 Task: Change the margins to minimum
Action: Mouse moved to (52, 102)
Screenshot: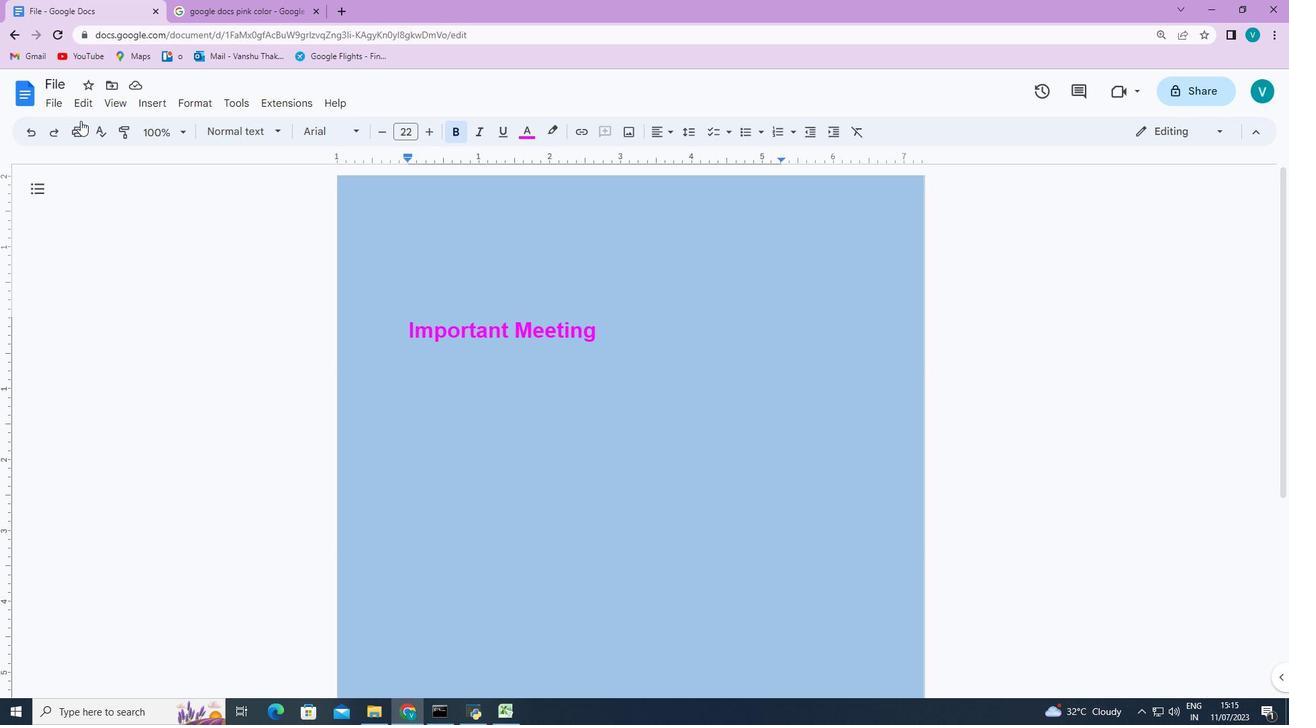 
Action: Mouse pressed left at (52, 102)
Screenshot: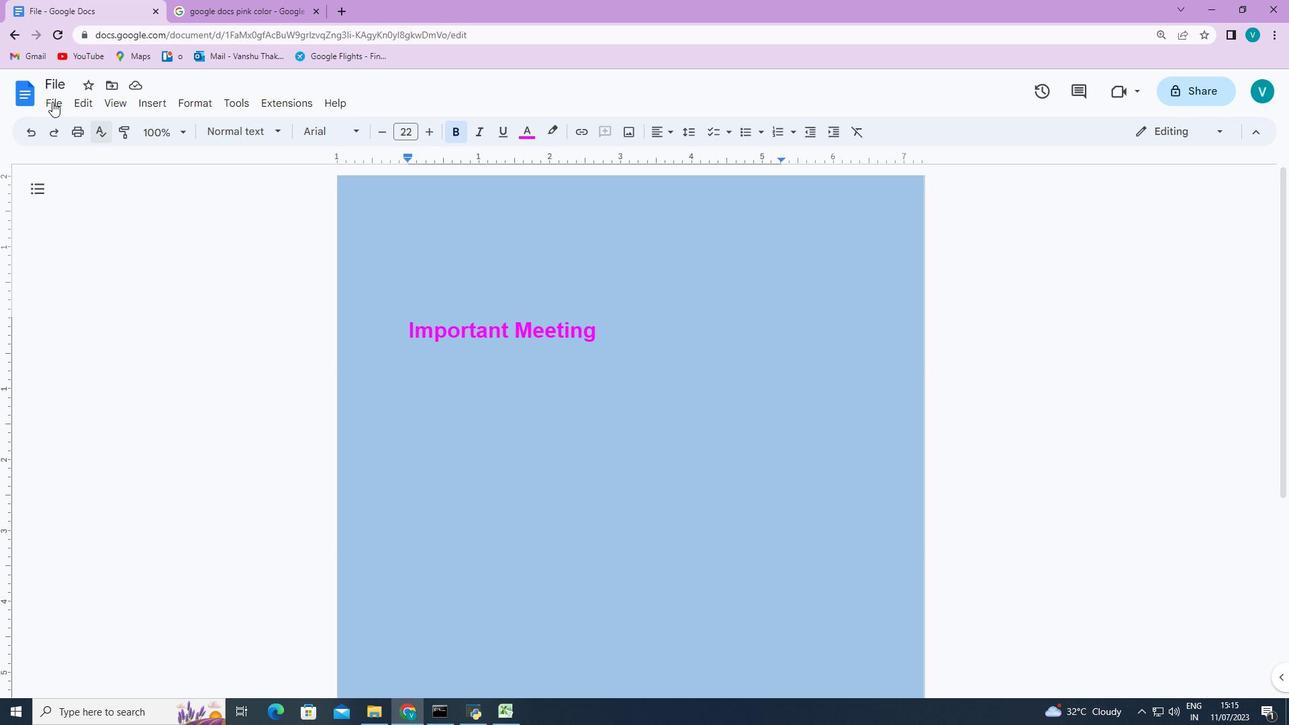 
Action: Mouse moved to (98, 525)
Screenshot: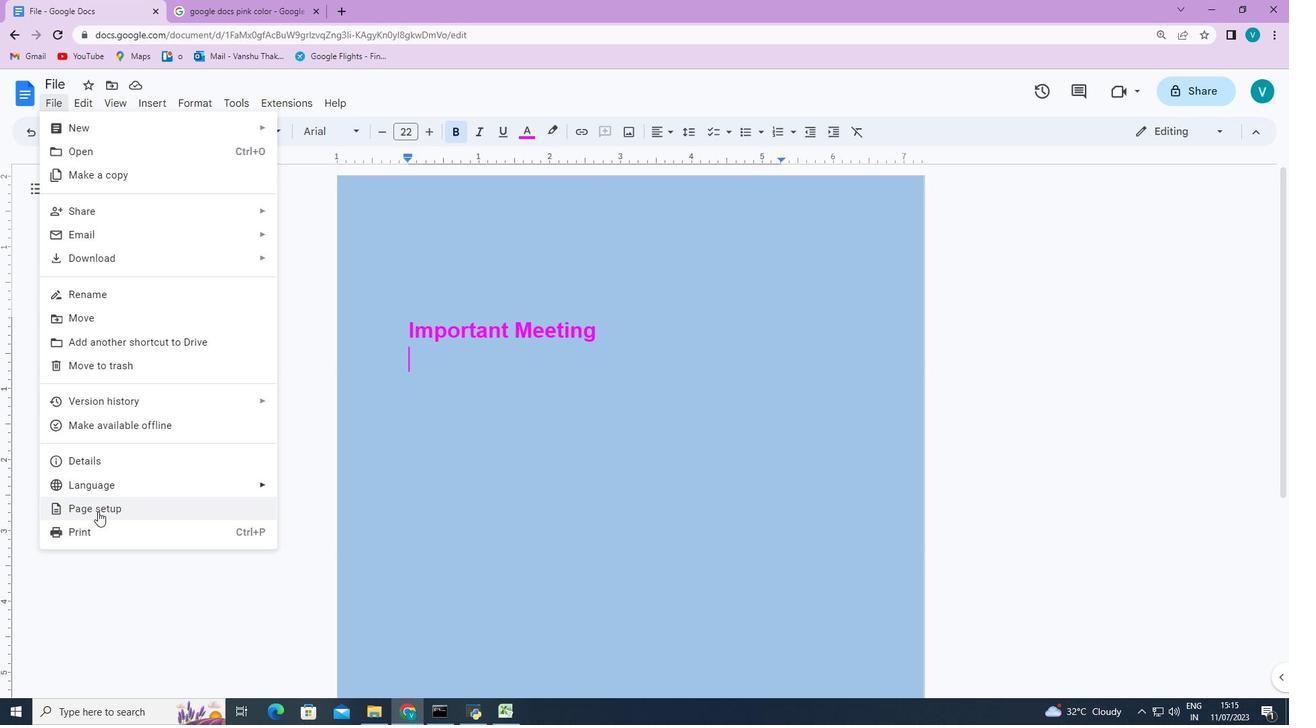 
Action: Mouse pressed left at (98, 525)
Screenshot: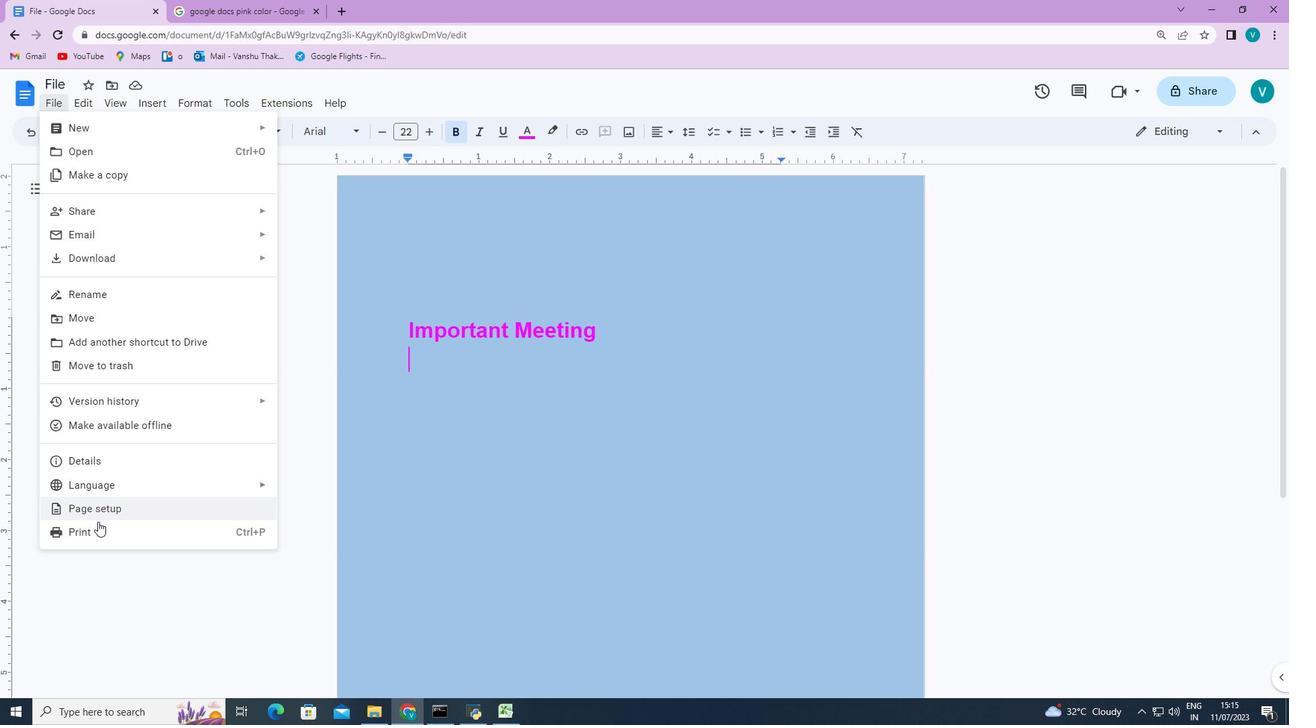 
Action: Mouse moved to (1037, 235)
Screenshot: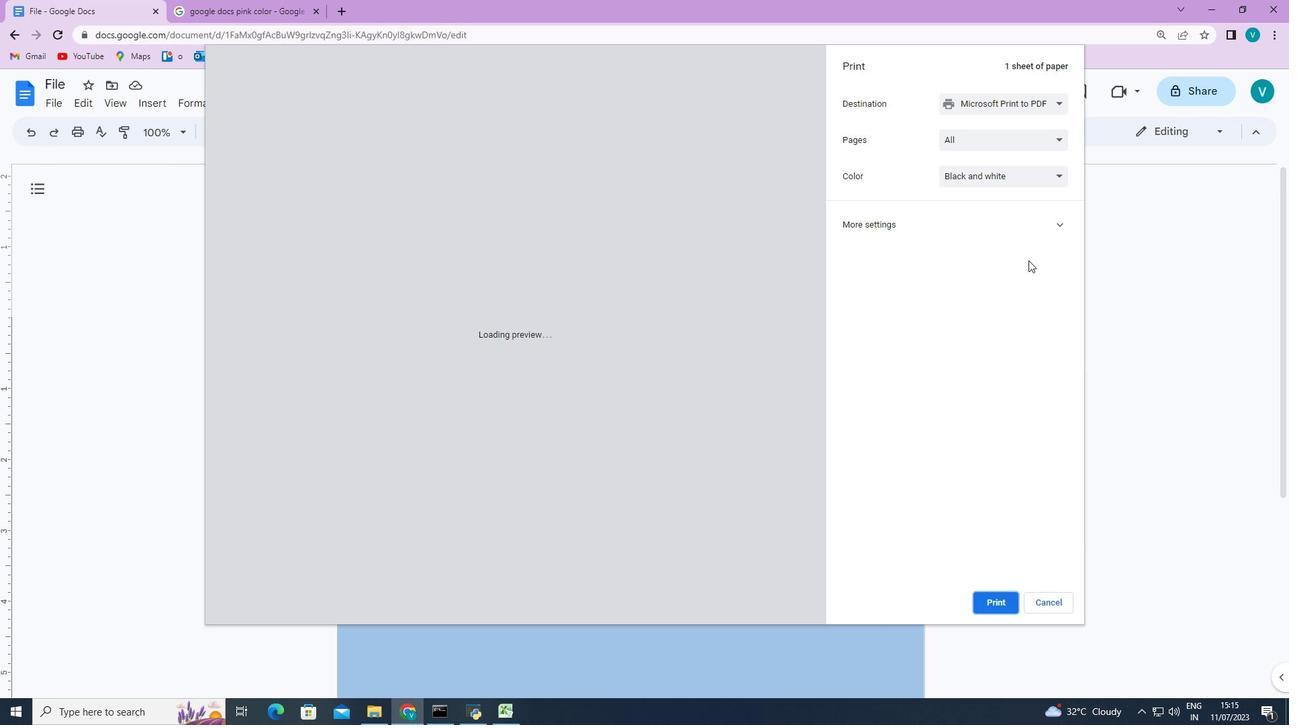 
Action: Mouse pressed left at (1037, 235)
Screenshot: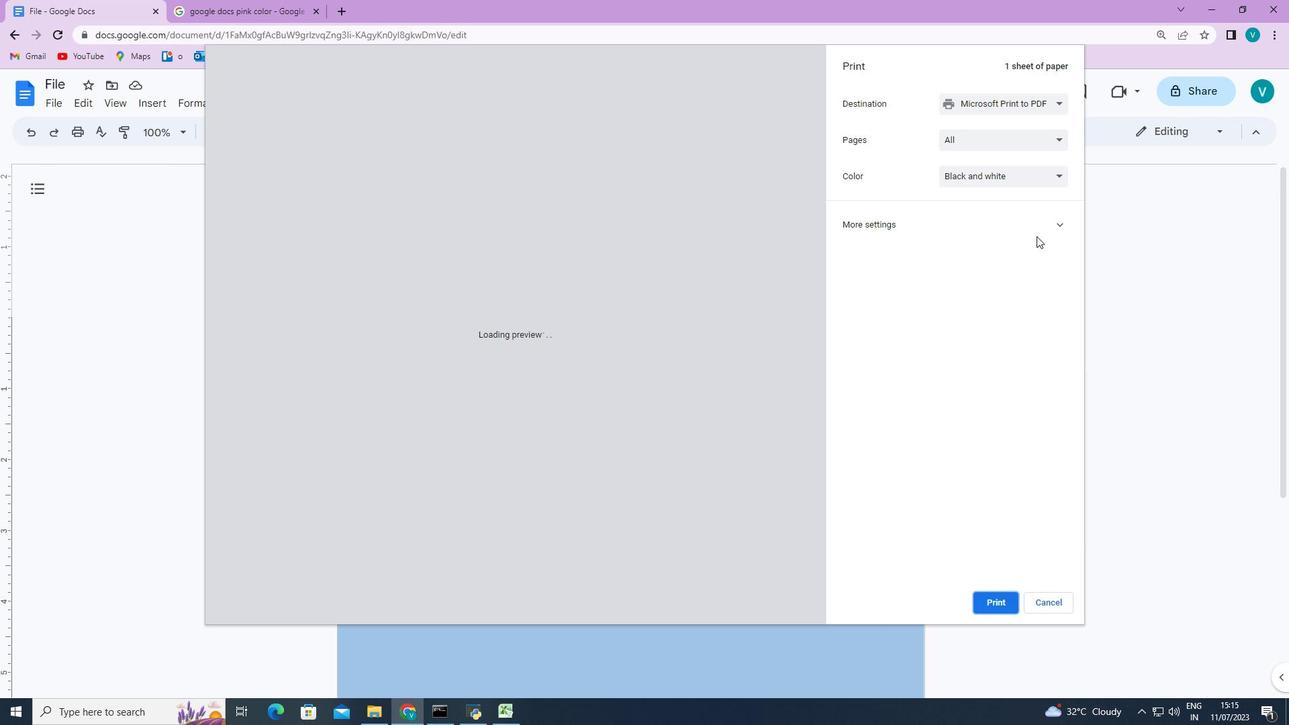 
Action: Mouse moved to (1026, 345)
Screenshot: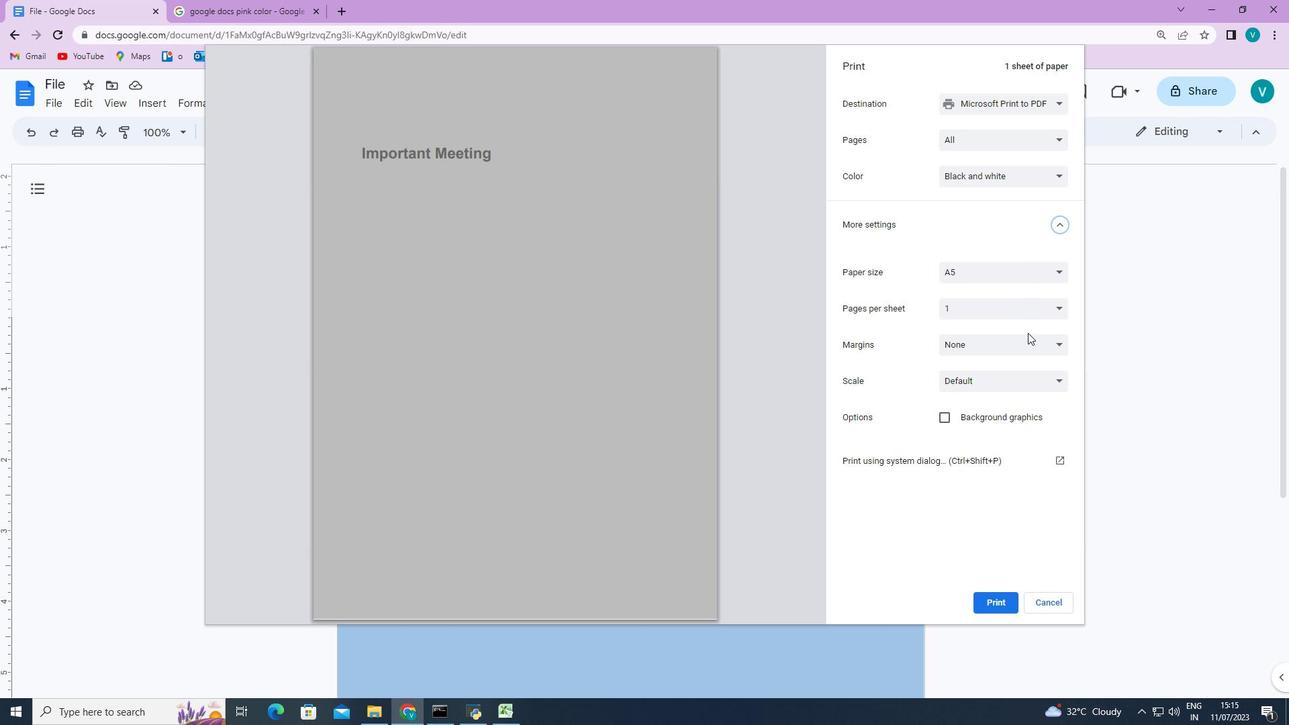 
Action: Mouse pressed left at (1026, 345)
Screenshot: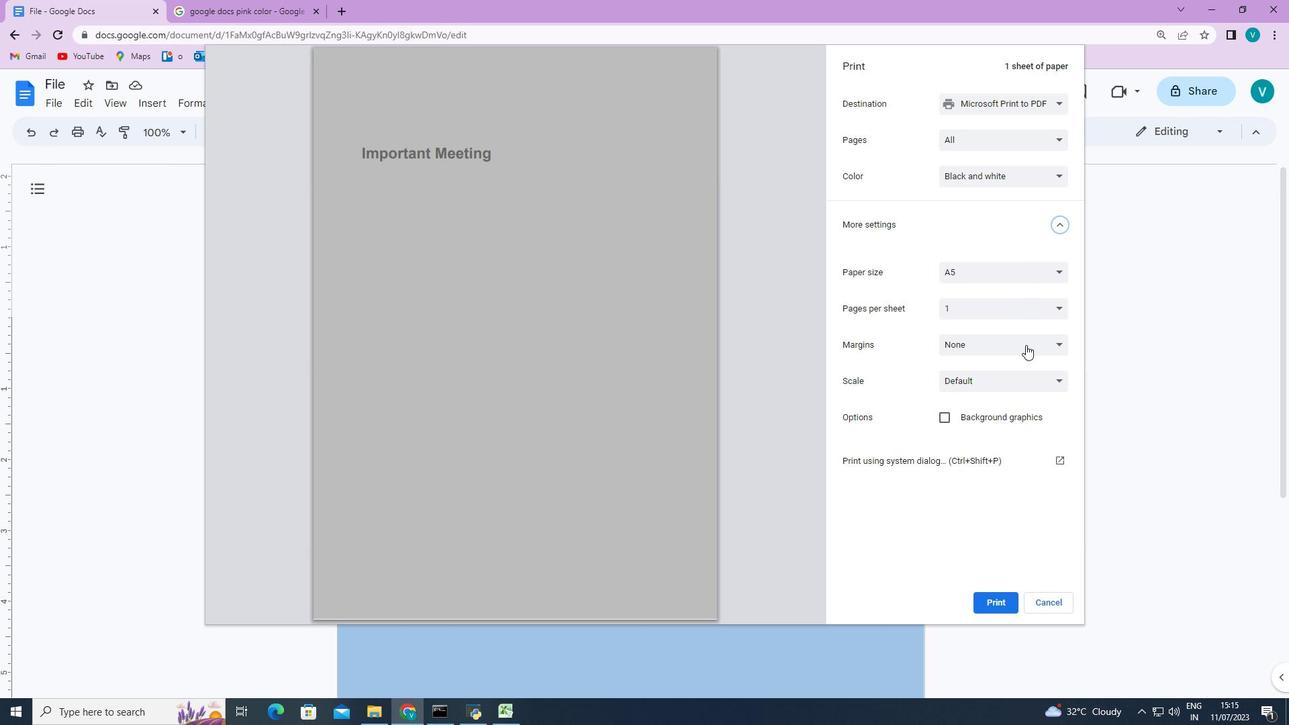 
Action: Mouse moved to (1005, 384)
Screenshot: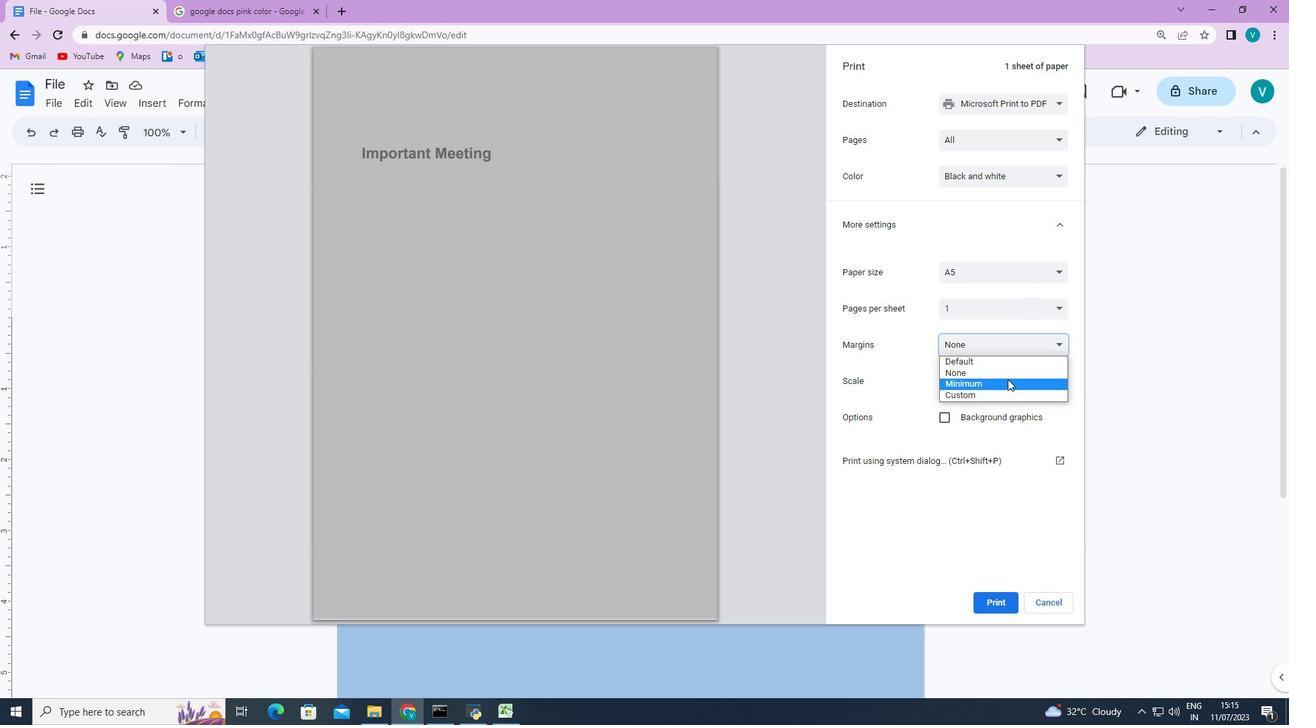 
Action: Mouse pressed left at (1005, 384)
Screenshot: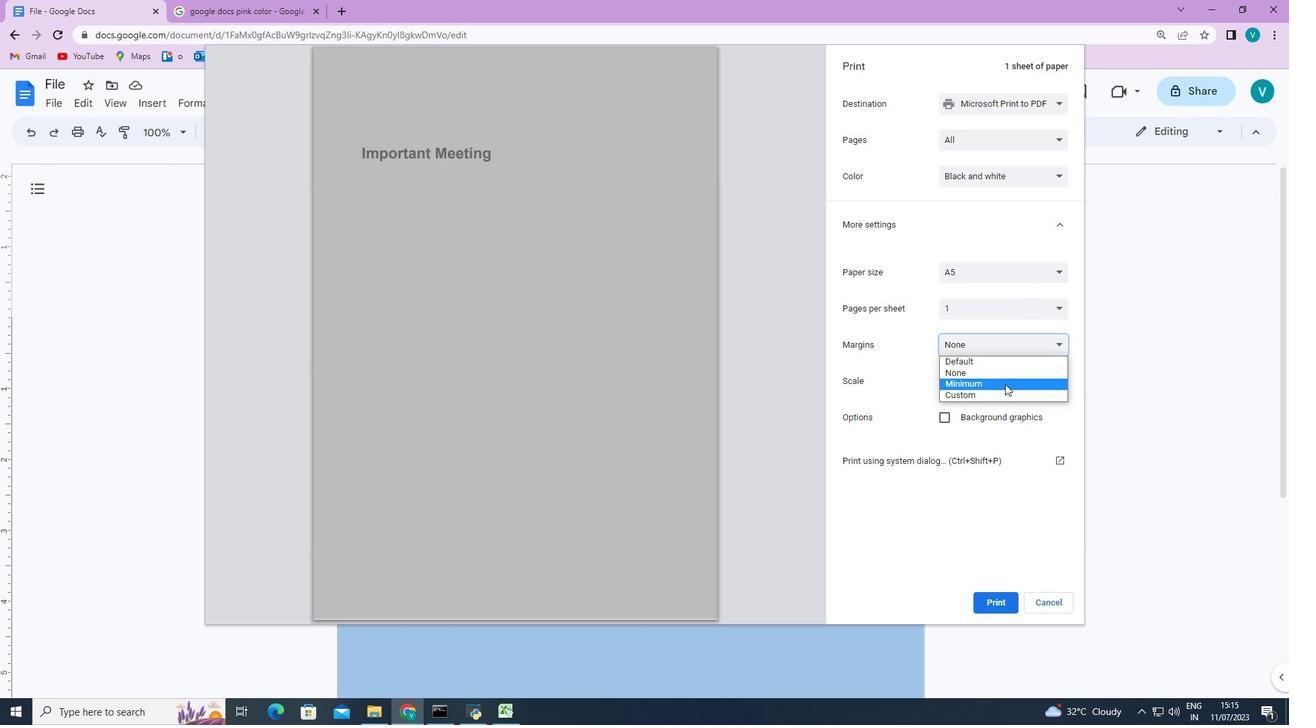 
